 Task: Apply the date format 5-Aug-1930.
Action: Mouse moved to (54, 153)
Screenshot: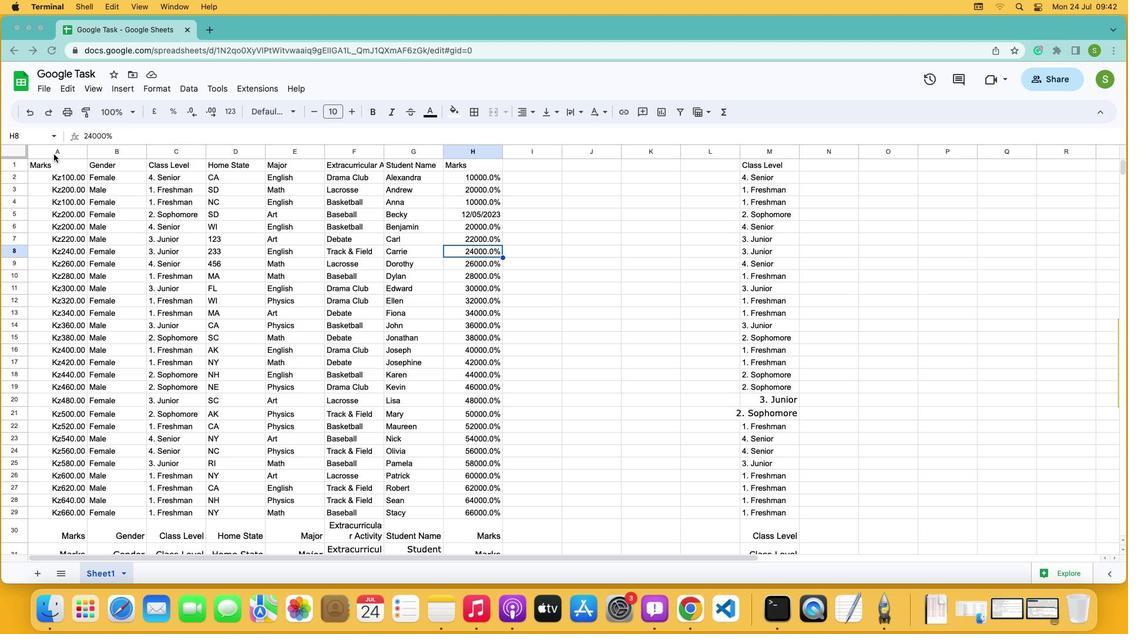 
Action: Mouse pressed left at (54, 153)
Screenshot: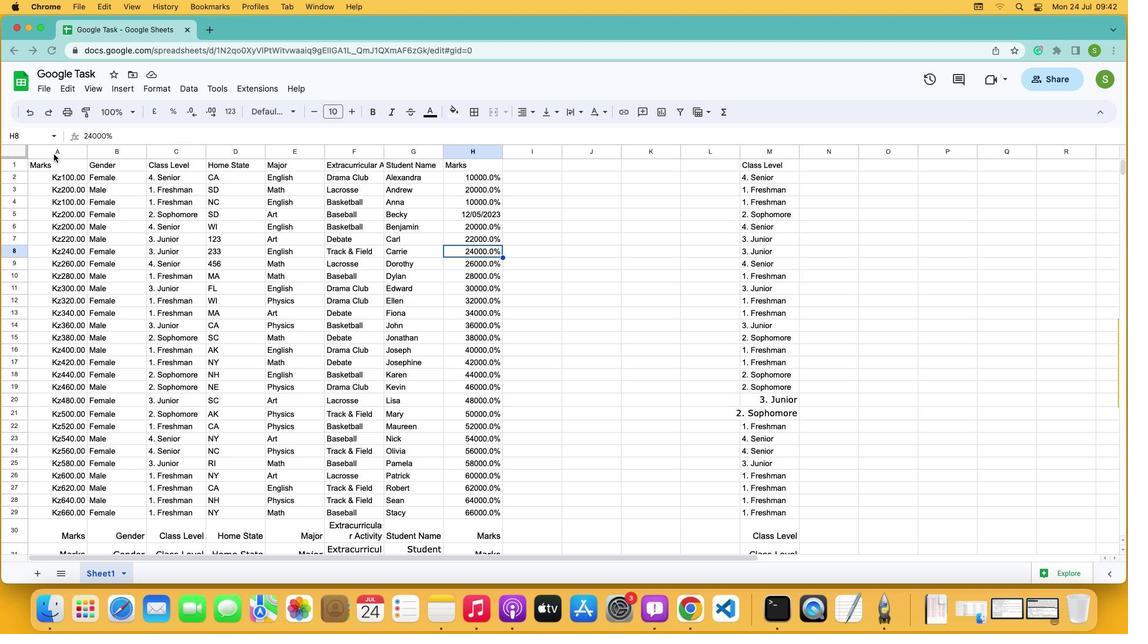 
Action: Mouse moved to (56, 151)
Screenshot: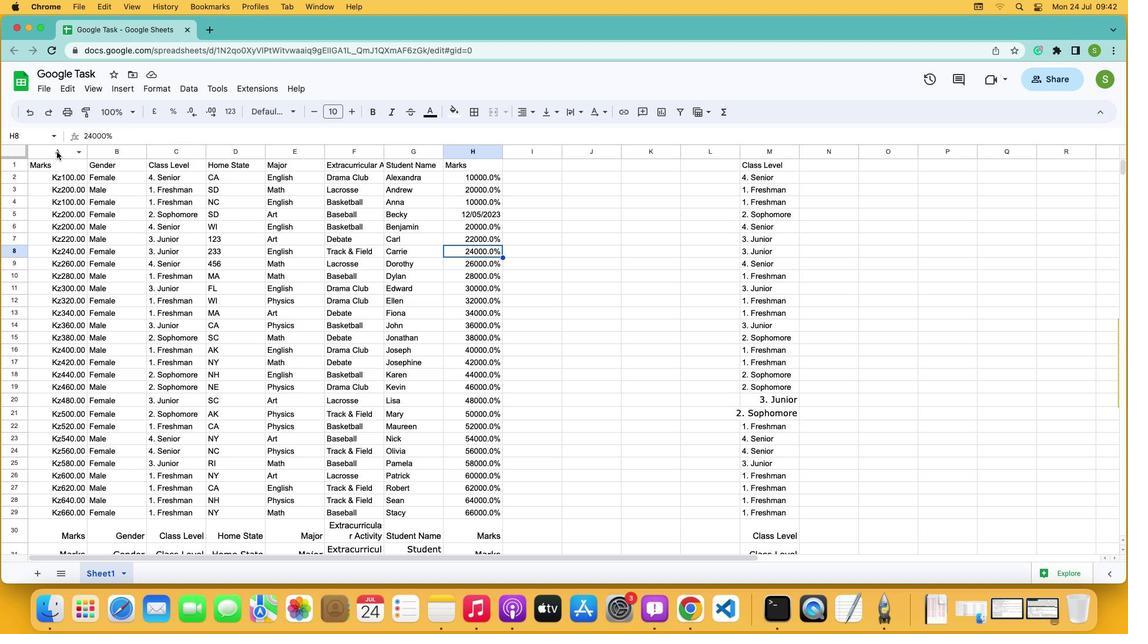 
Action: Mouse pressed left at (56, 151)
Screenshot: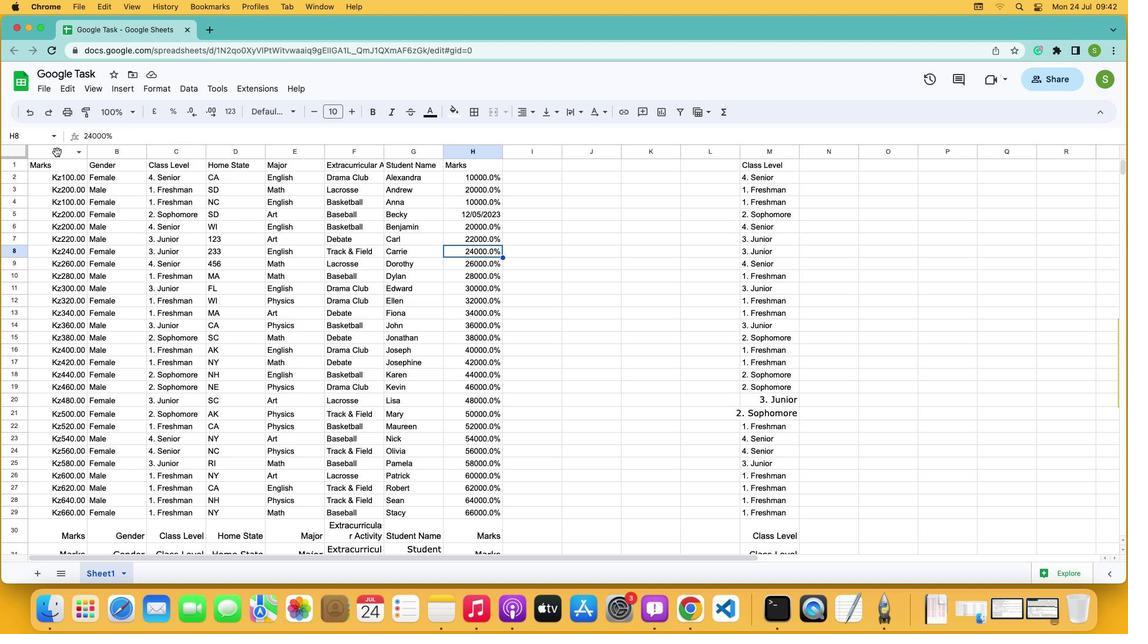 
Action: Mouse moved to (233, 114)
Screenshot: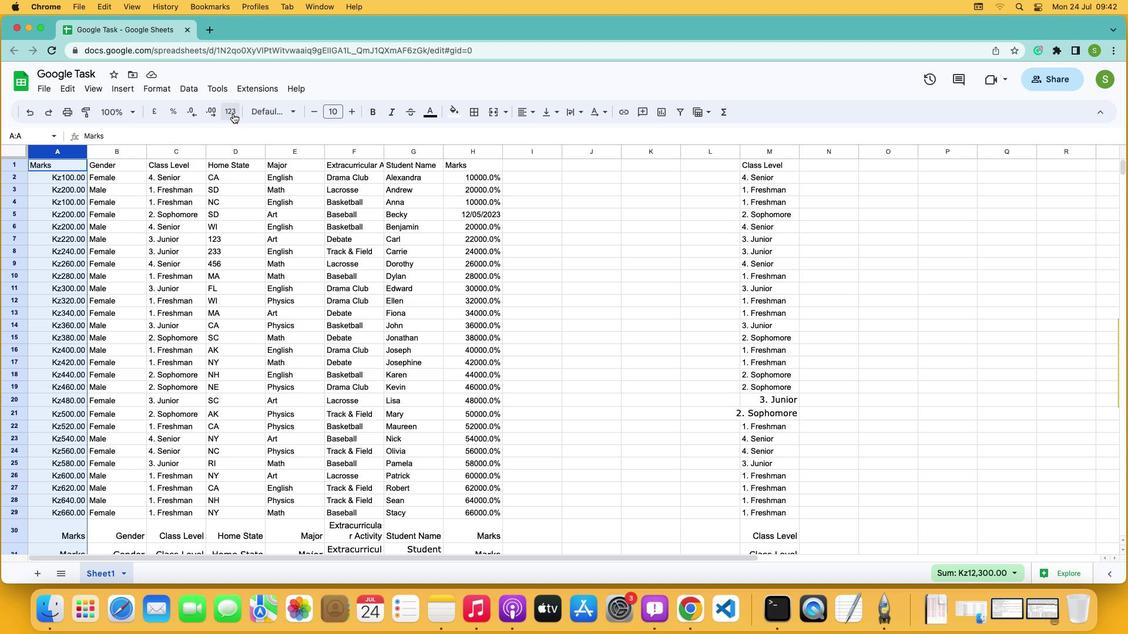 
Action: Mouse pressed left at (233, 114)
Screenshot: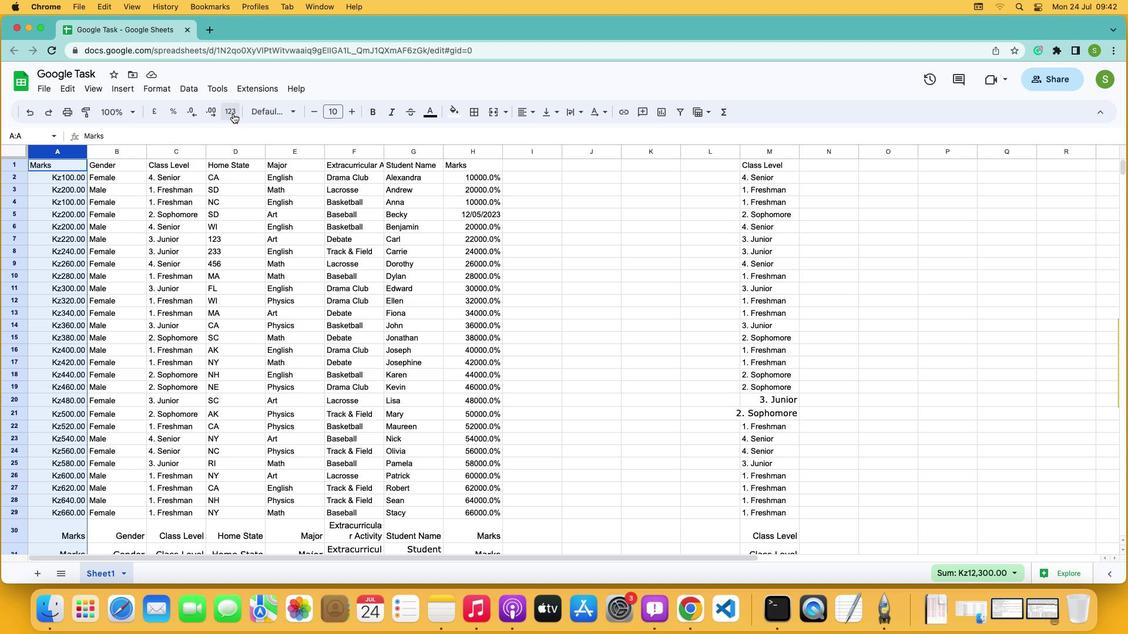
Action: Mouse moved to (273, 503)
Screenshot: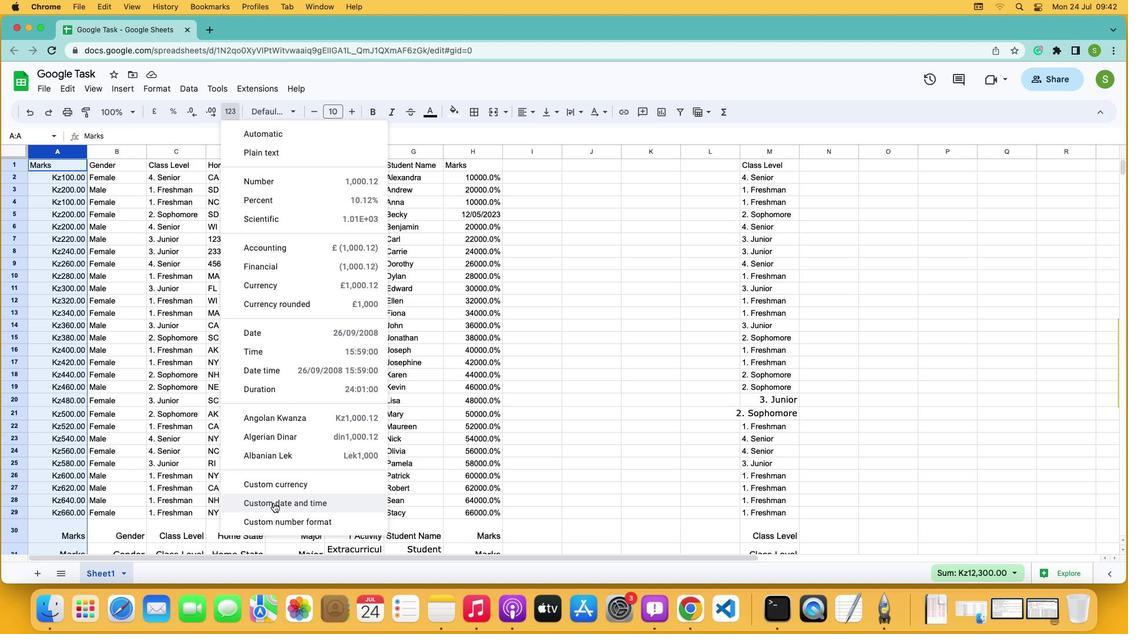 
Action: Mouse pressed left at (273, 503)
Screenshot: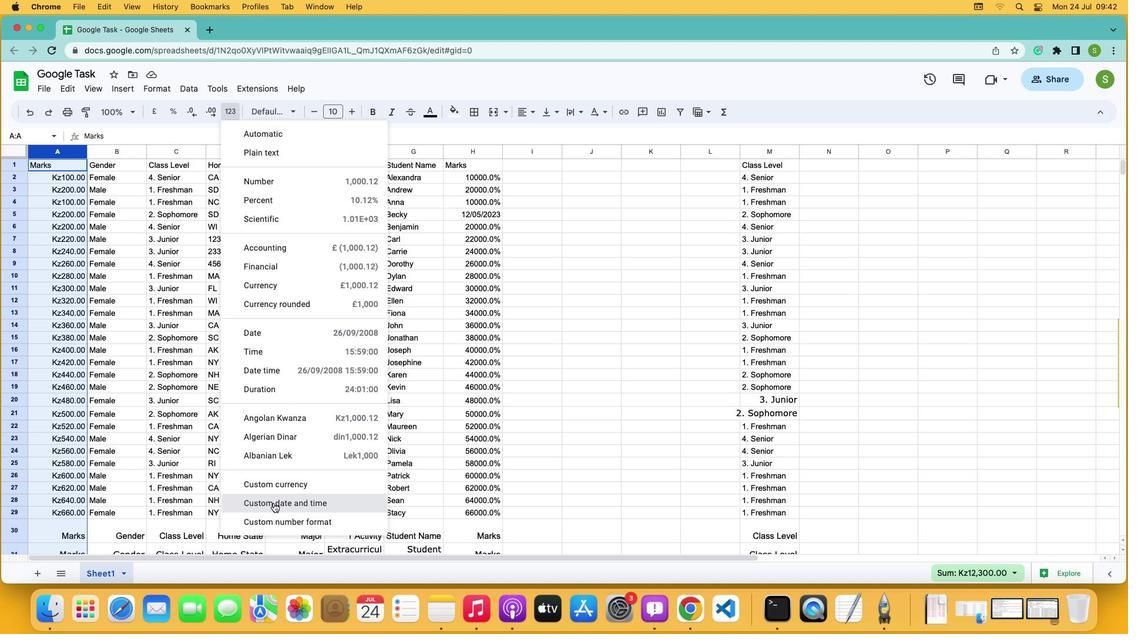 
Action: Mouse moved to (468, 252)
Screenshot: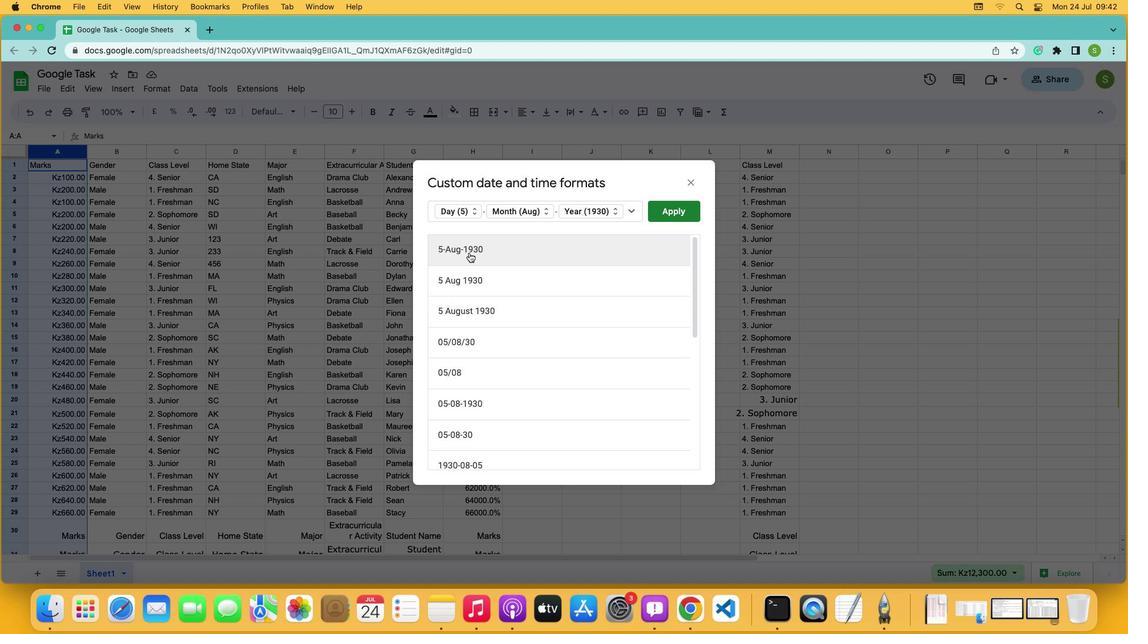 
Action: Mouse pressed left at (468, 252)
Screenshot: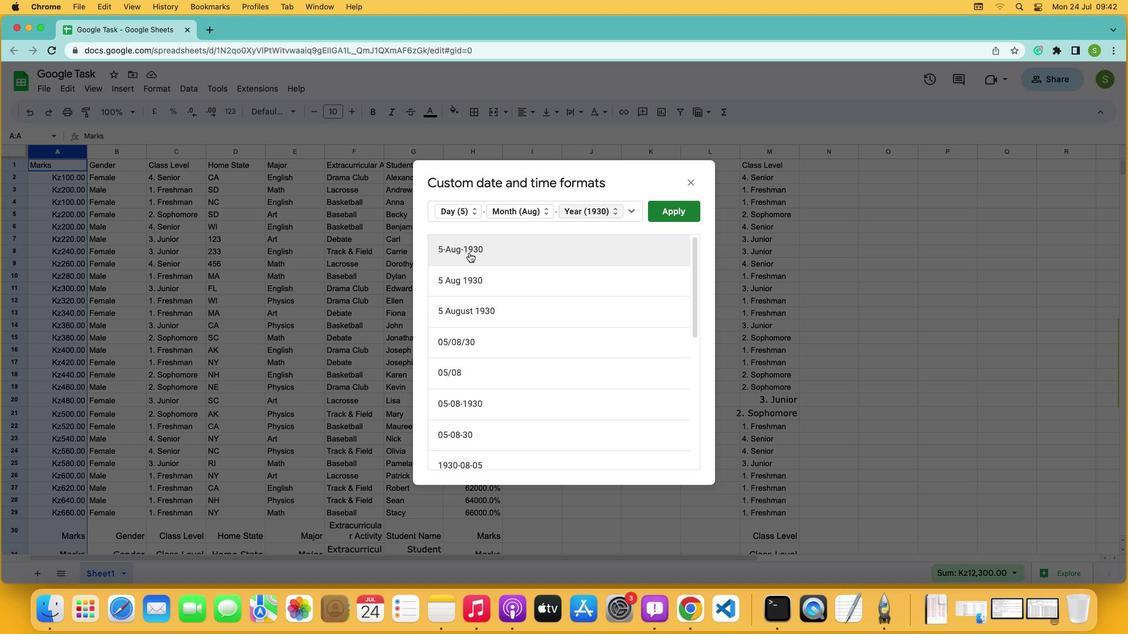
Action: Mouse moved to (678, 208)
Screenshot: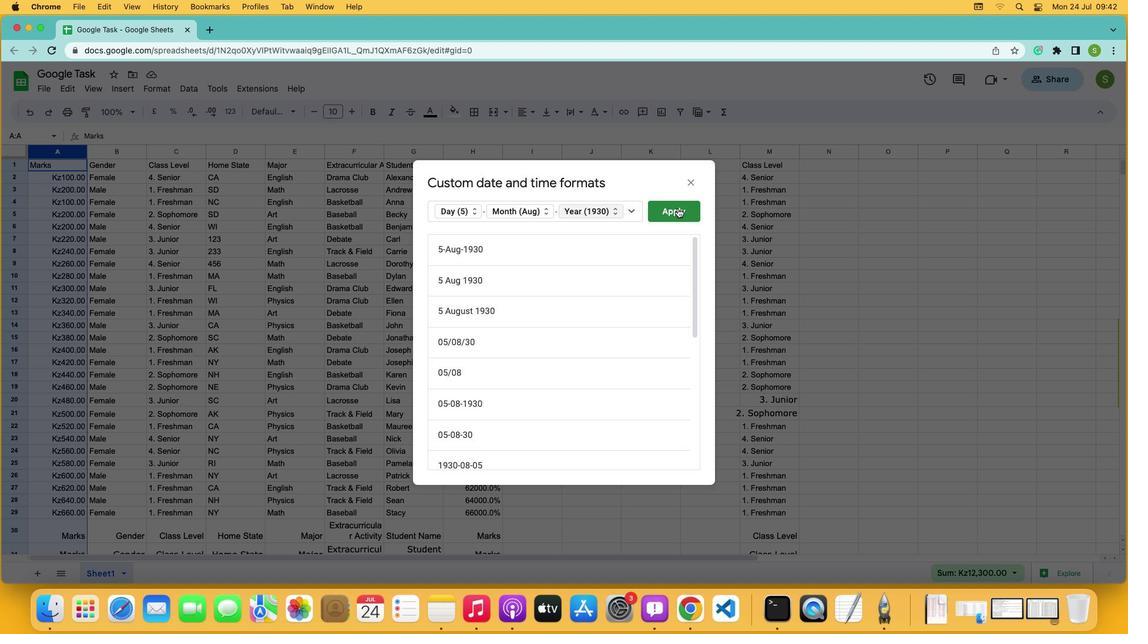 
Action: Mouse pressed left at (678, 208)
Screenshot: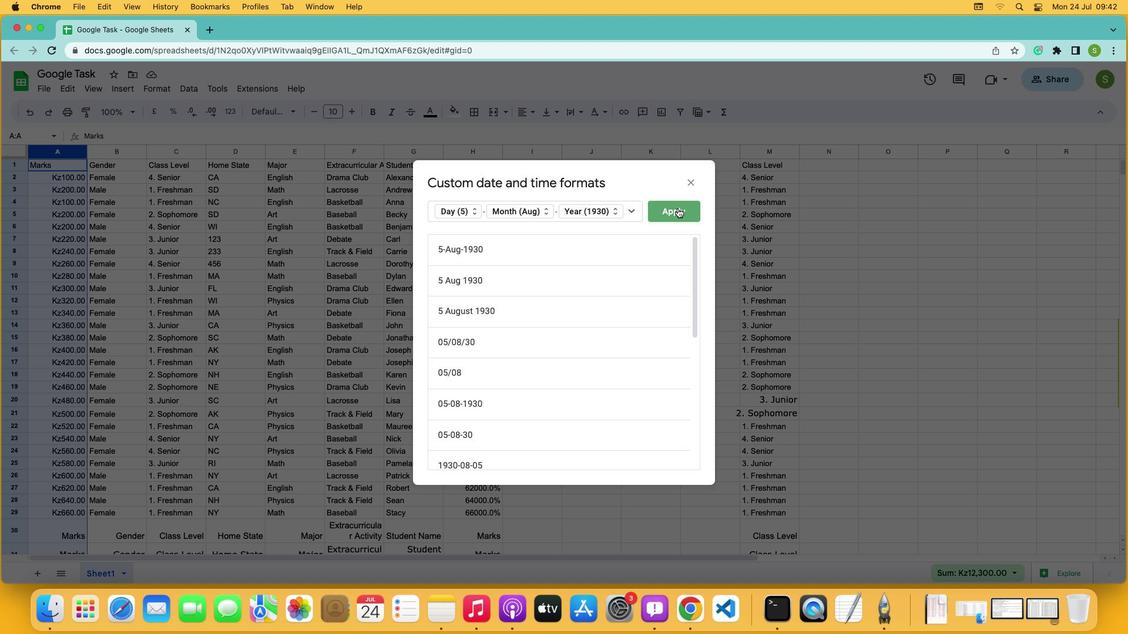 
